 Task: Filter jobs by Pune location.
Action: Mouse moved to (312, 136)
Screenshot: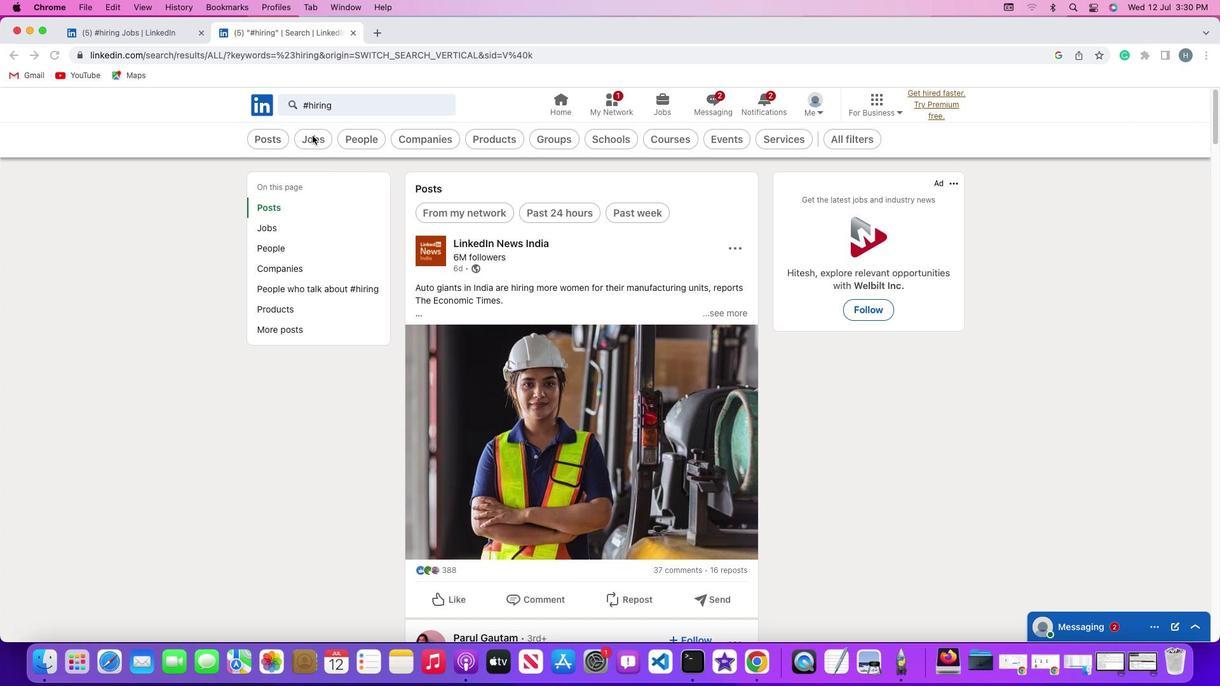 
Action: Mouse pressed left at (312, 136)
Screenshot: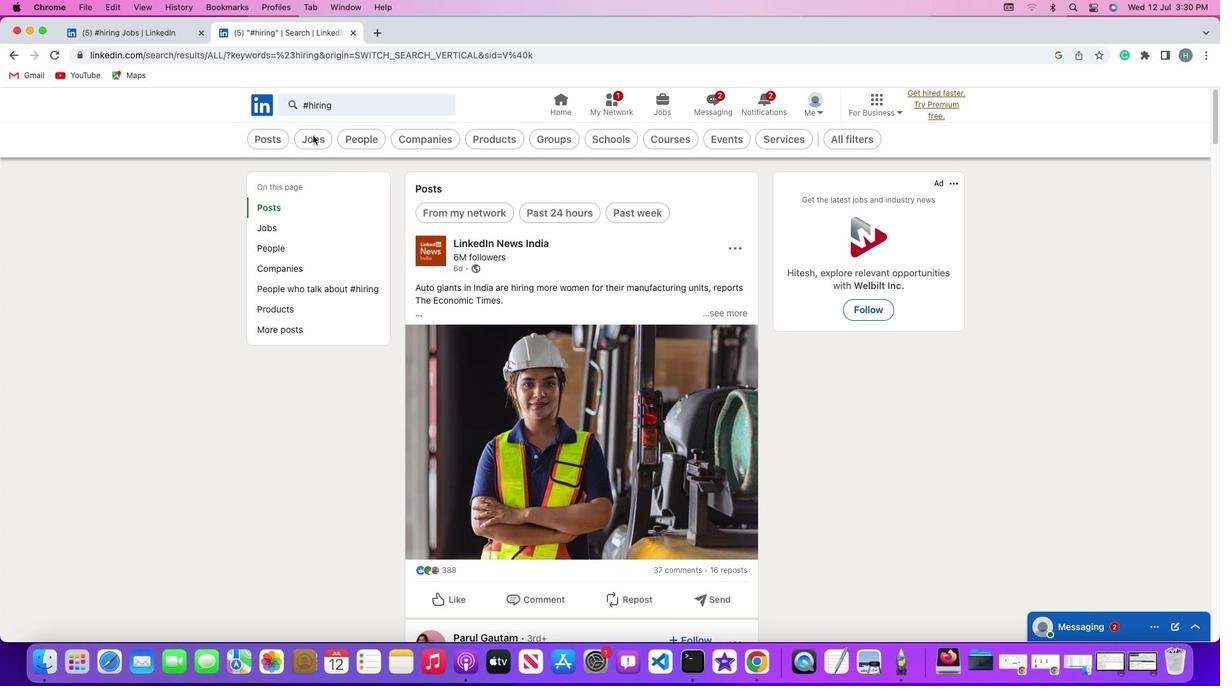 
Action: Mouse moved to (312, 136)
Screenshot: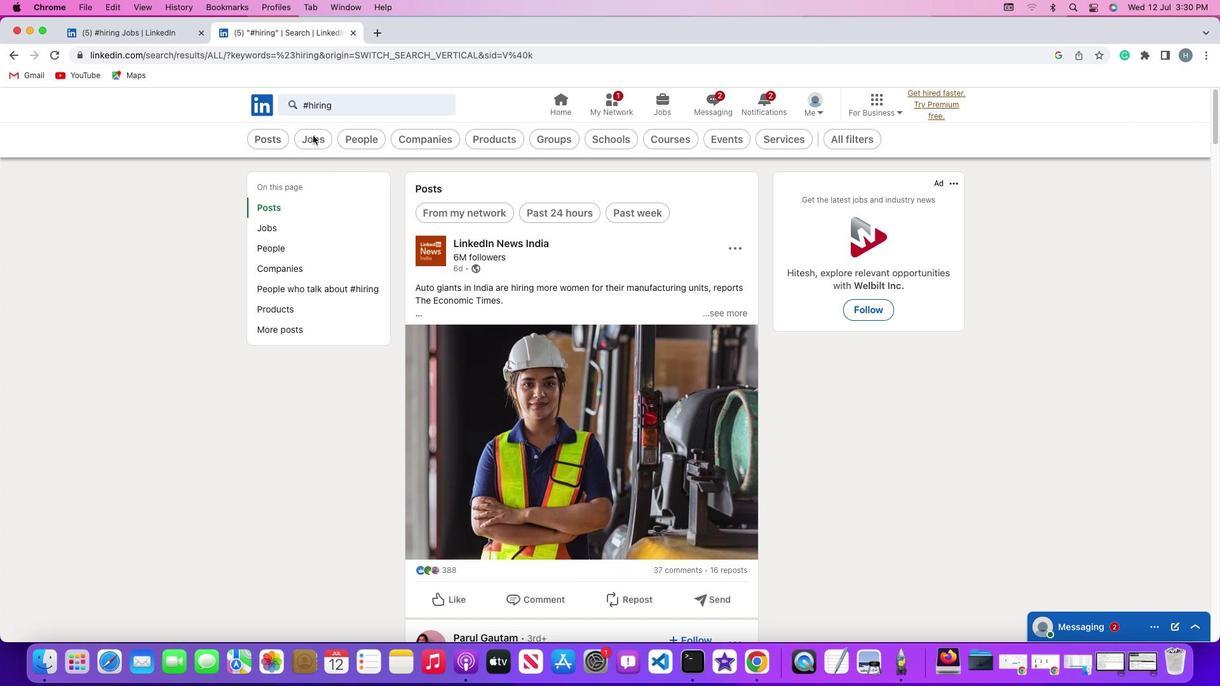 
Action: Mouse pressed left at (312, 136)
Screenshot: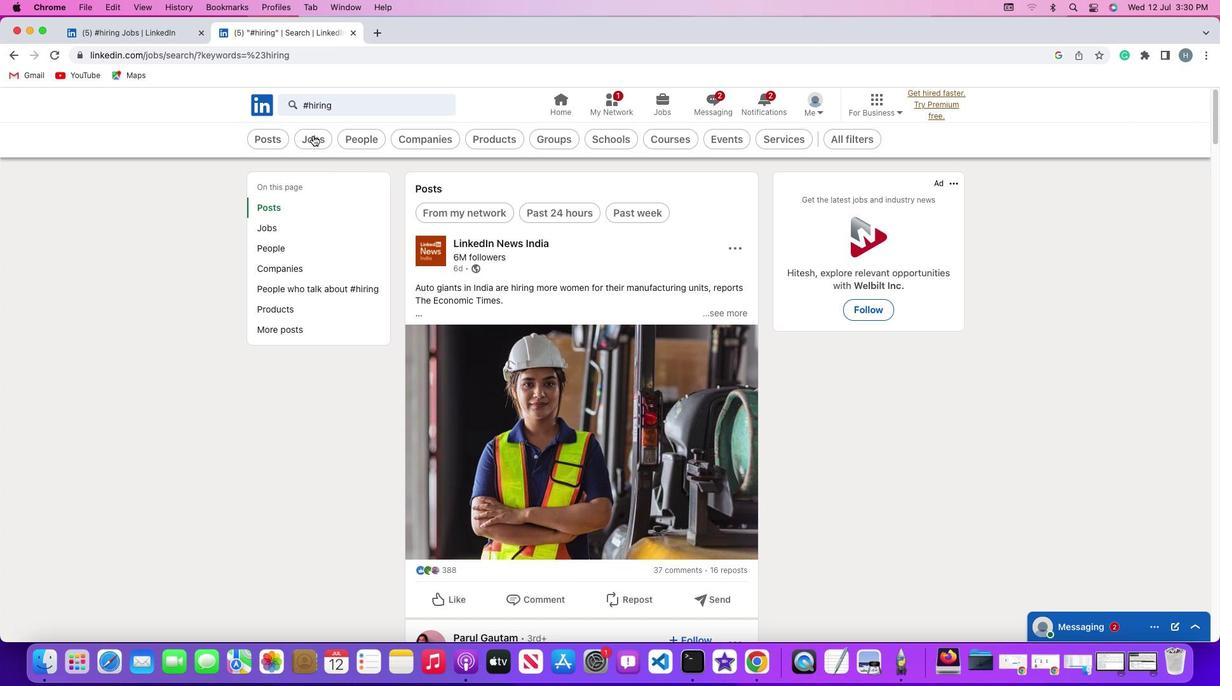 
Action: Mouse moved to (882, 138)
Screenshot: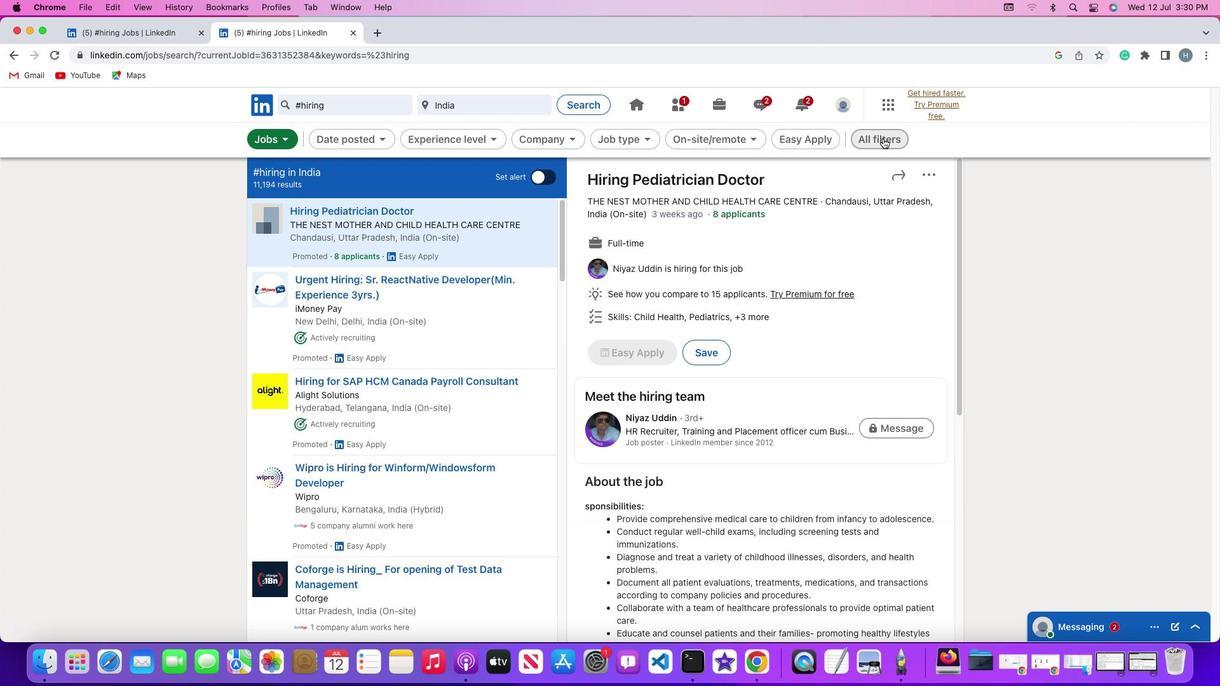 
Action: Mouse pressed left at (882, 138)
Screenshot: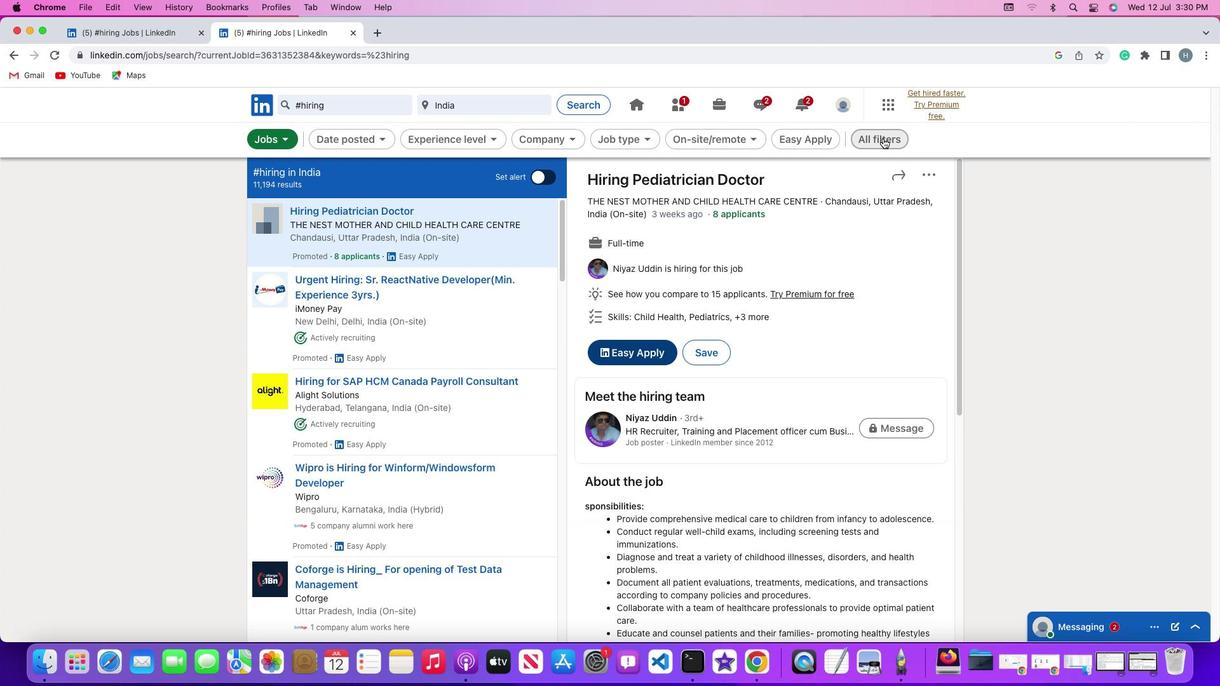 
Action: Mouse moved to (997, 392)
Screenshot: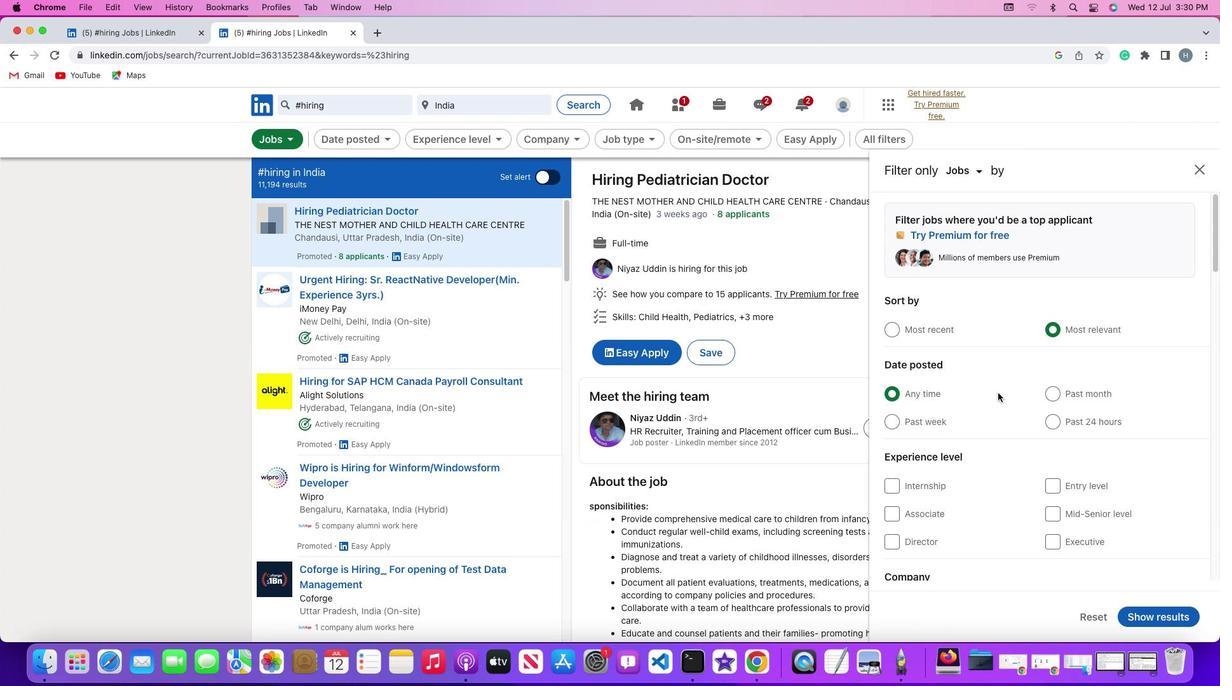
Action: Mouse scrolled (997, 392) with delta (0, 0)
Screenshot: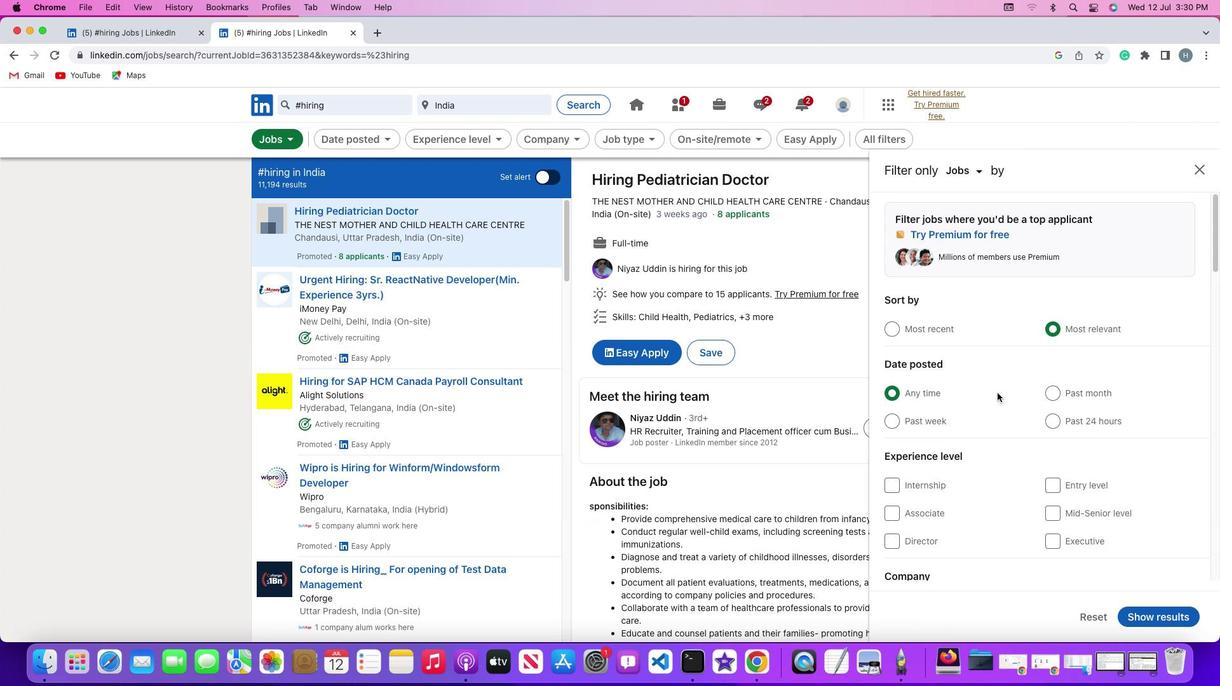 
Action: Mouse moved to (997, 392)
Screenshot: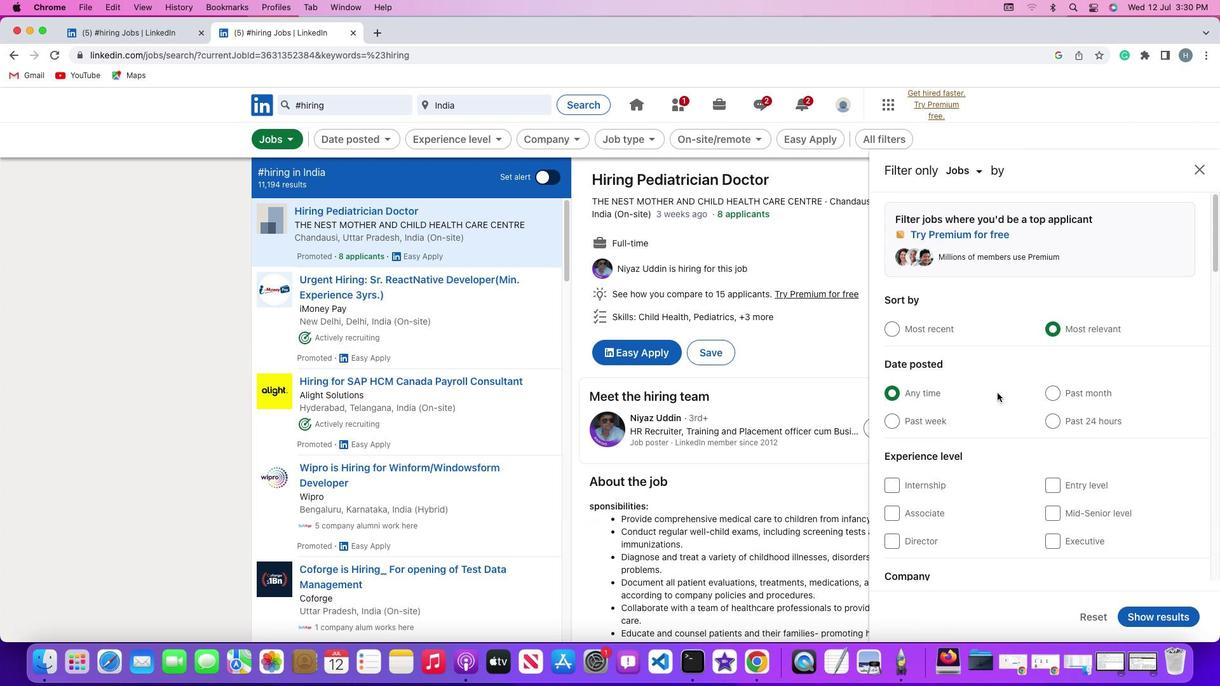 
Action: Mouse scrolled (997, 392) with delta (0, 0)
Screenshot: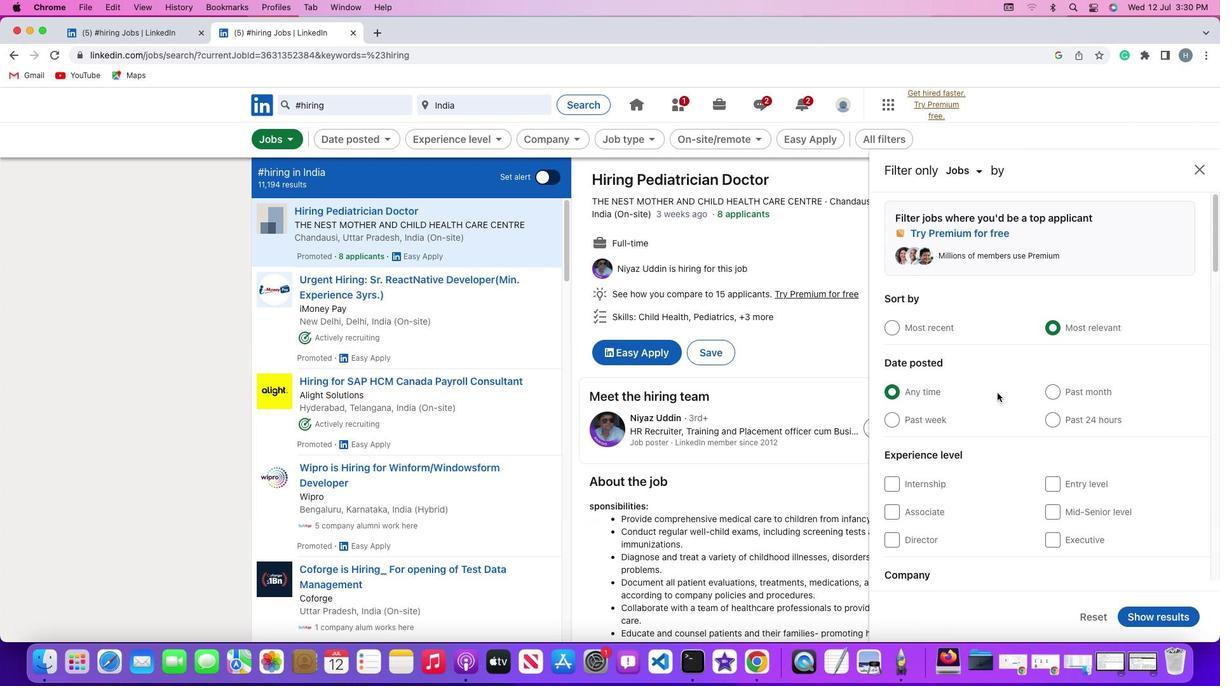 
Action: Mouse scrolled (997, 392) with delta (0, -1)
Screenshot: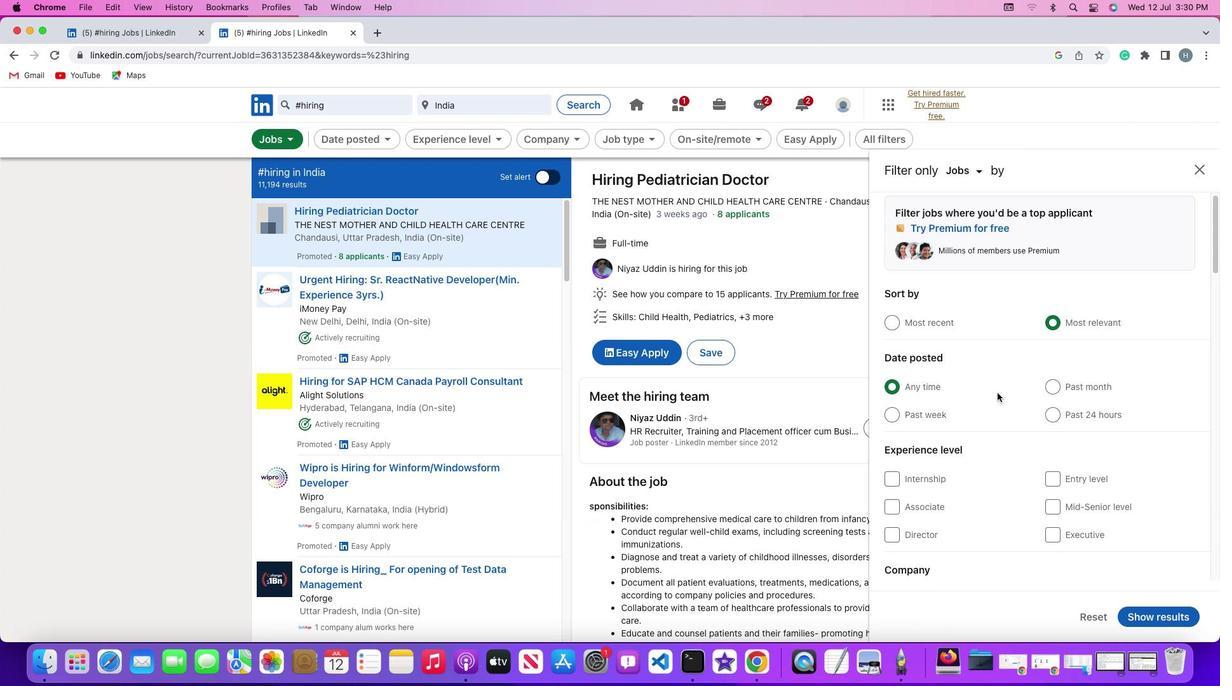 
Action: Mouse scrolled (997, 392) with delta (0, -1)
Screenshot: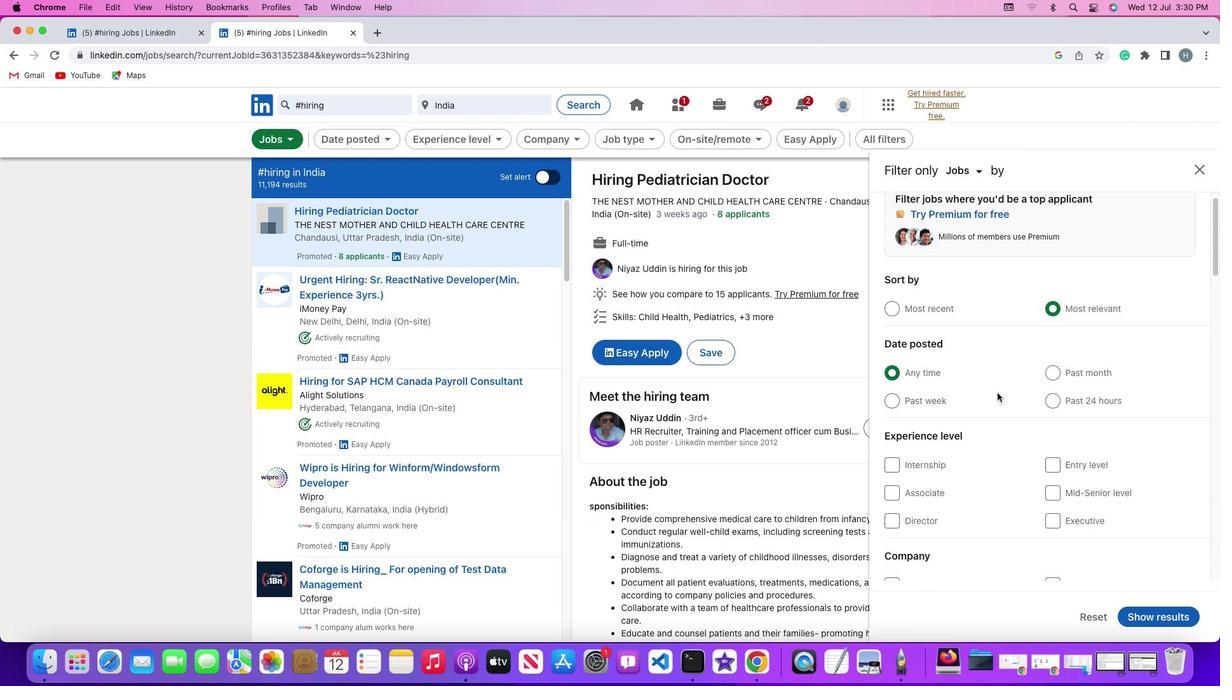 
Action: Mouse scrolled (997, 392) with delta (0, 0)
Screenshot: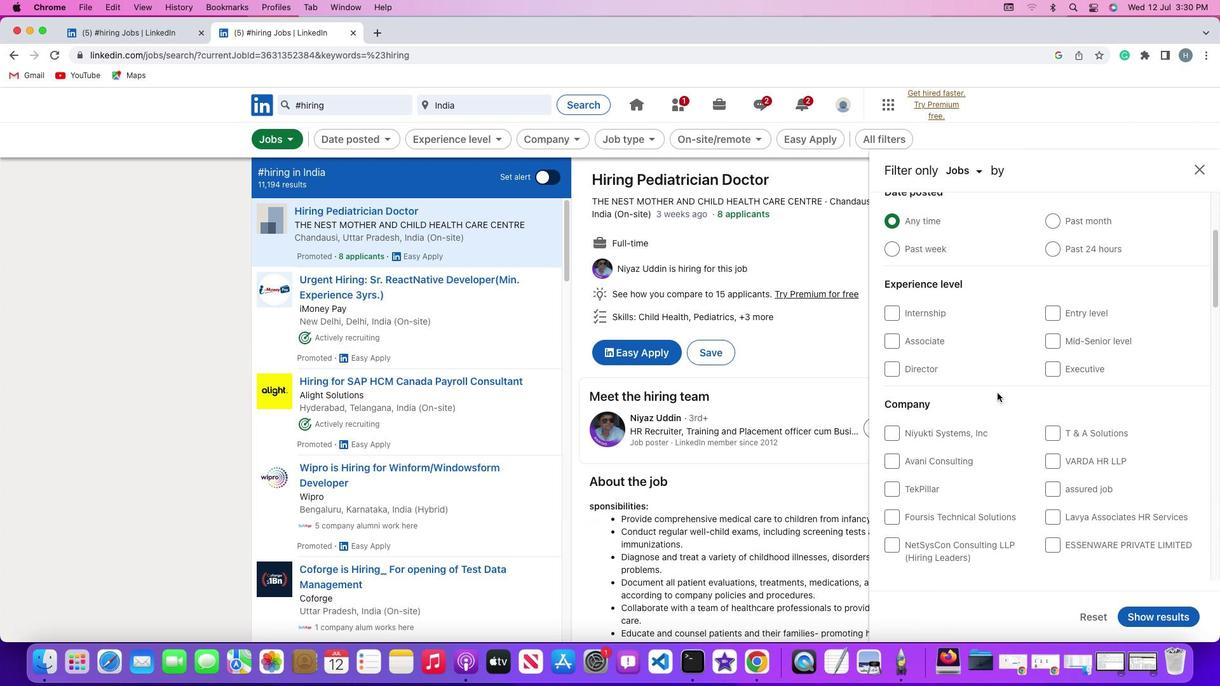 
Action: Mouse scrolled (997, 392) with delta (0, 0)
Screenshot: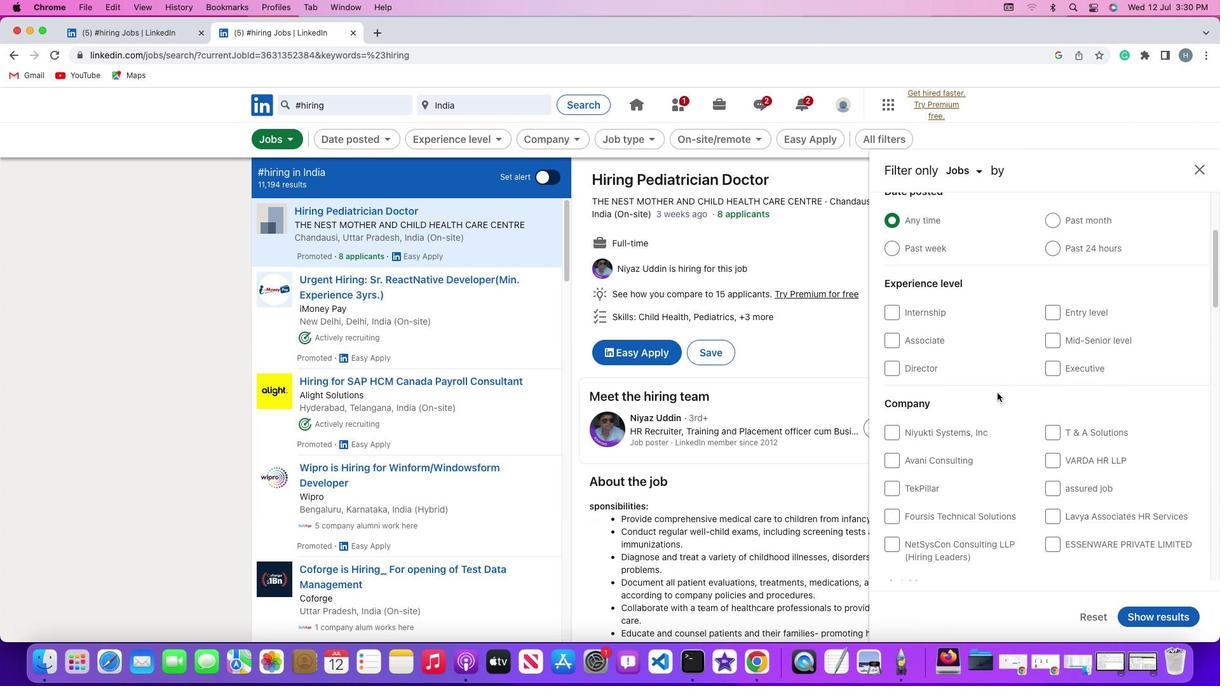 
Action: Mouse scrolled (997, 392) with delta (0, -1)
Screenshot: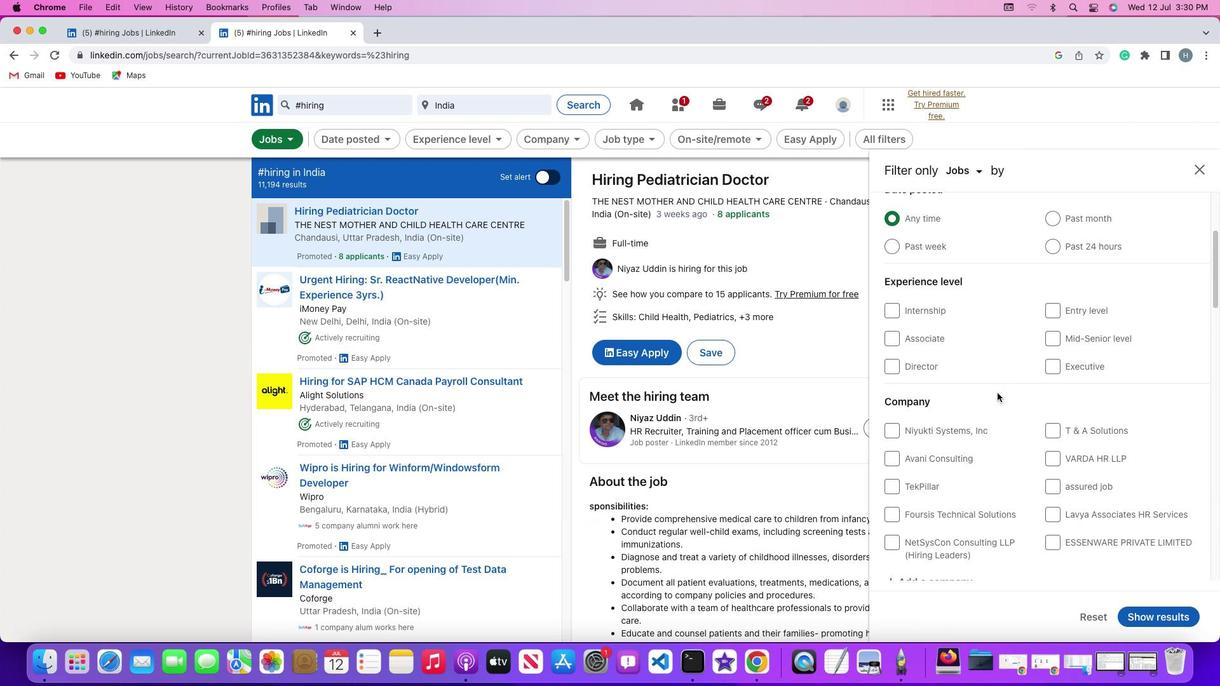 
Action: Mouse scrolled (997, 392) with delta (0, -1)
Screenshot: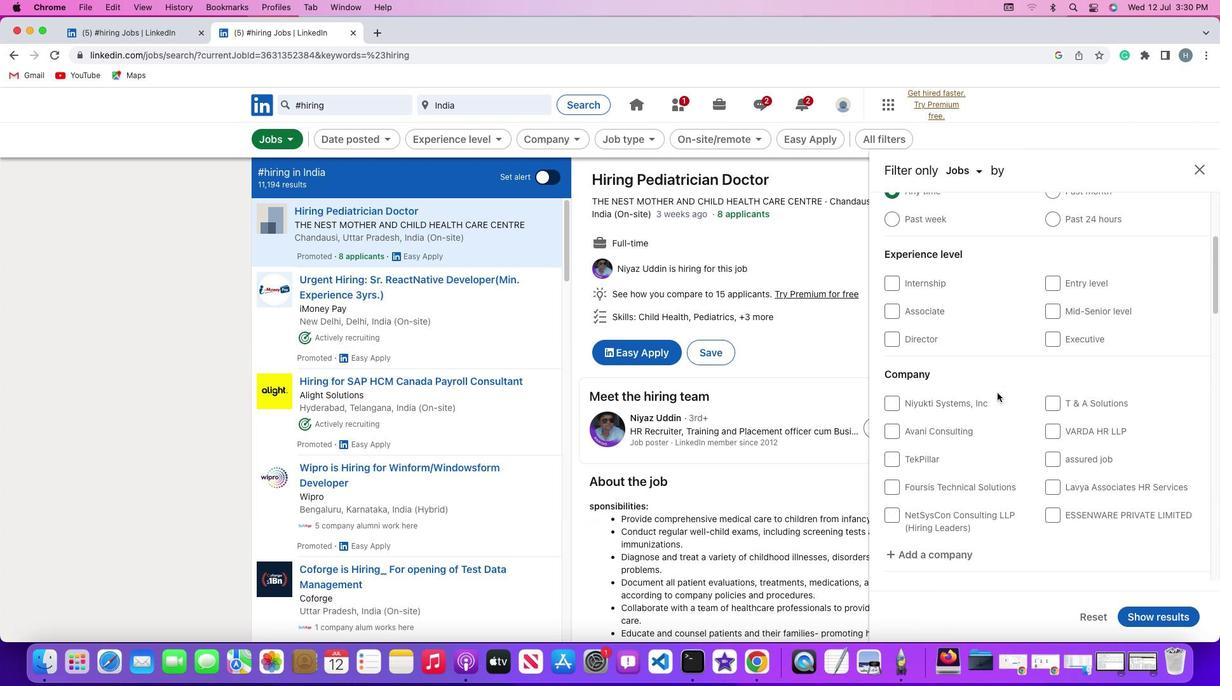 
Action: Mouse scrolled (997, 392) with delta (0, 0)
Screenshot: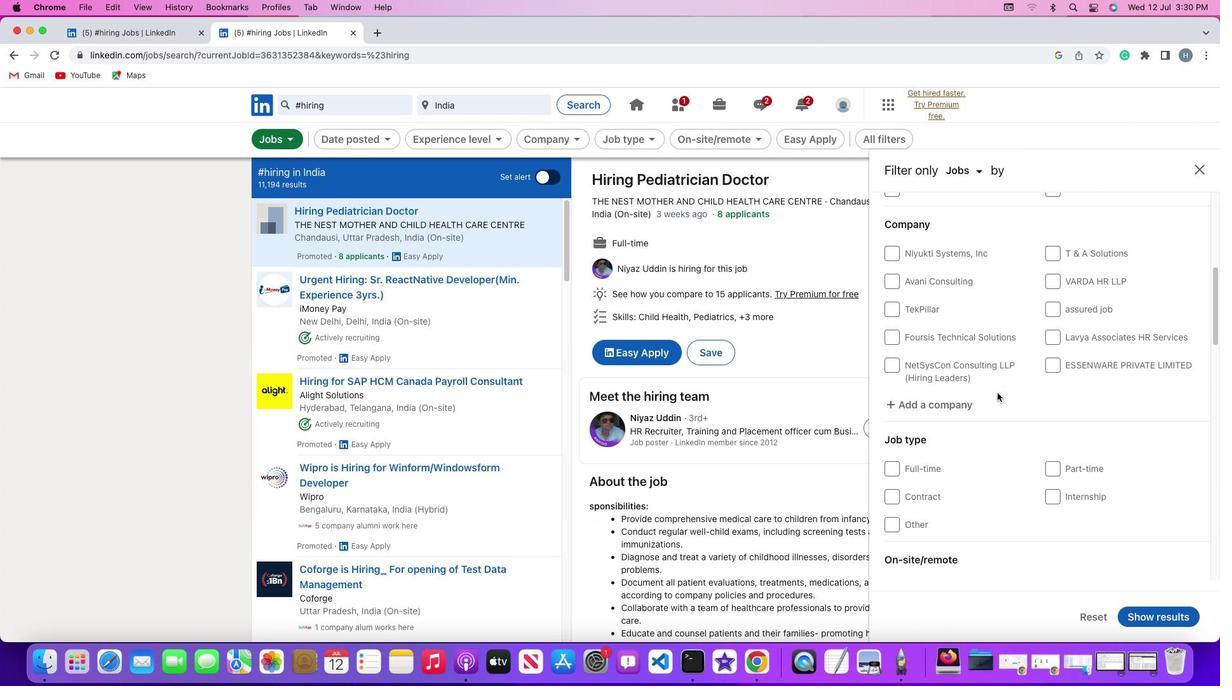 
Action: Mouse scrolled (997, 392) with delta (0, 0)
Screenshot: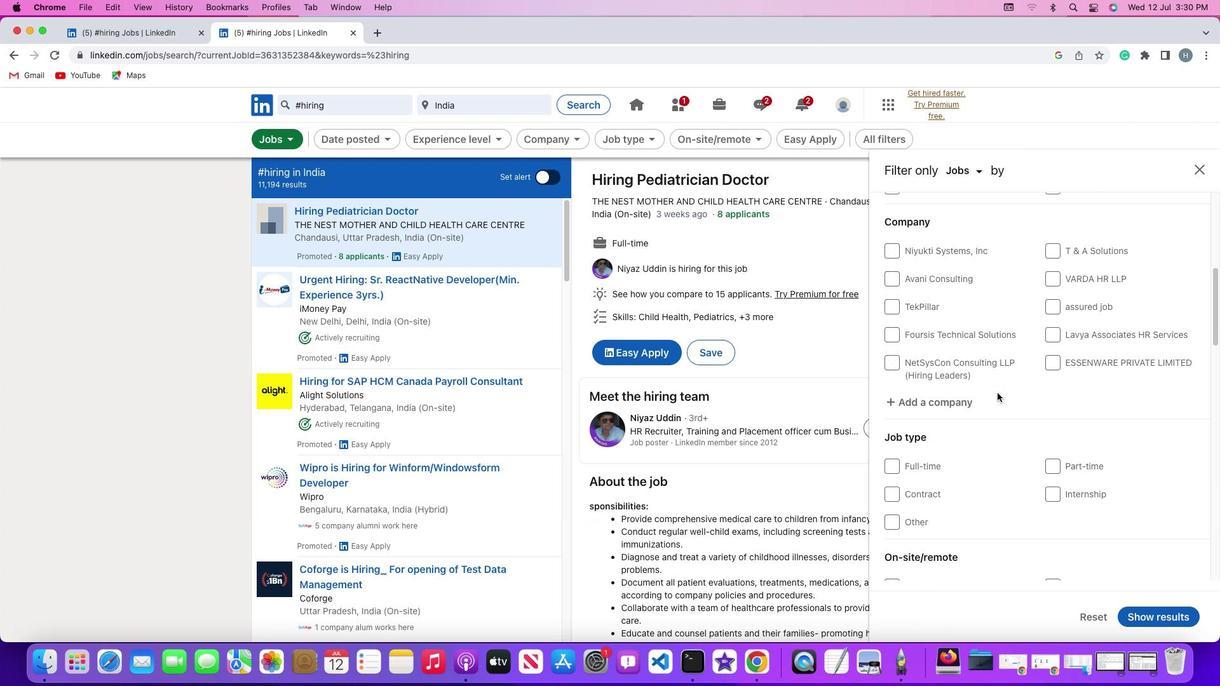 
Action: Mouse scrolled (997, 392) with delta (0, -1)
Screenshot: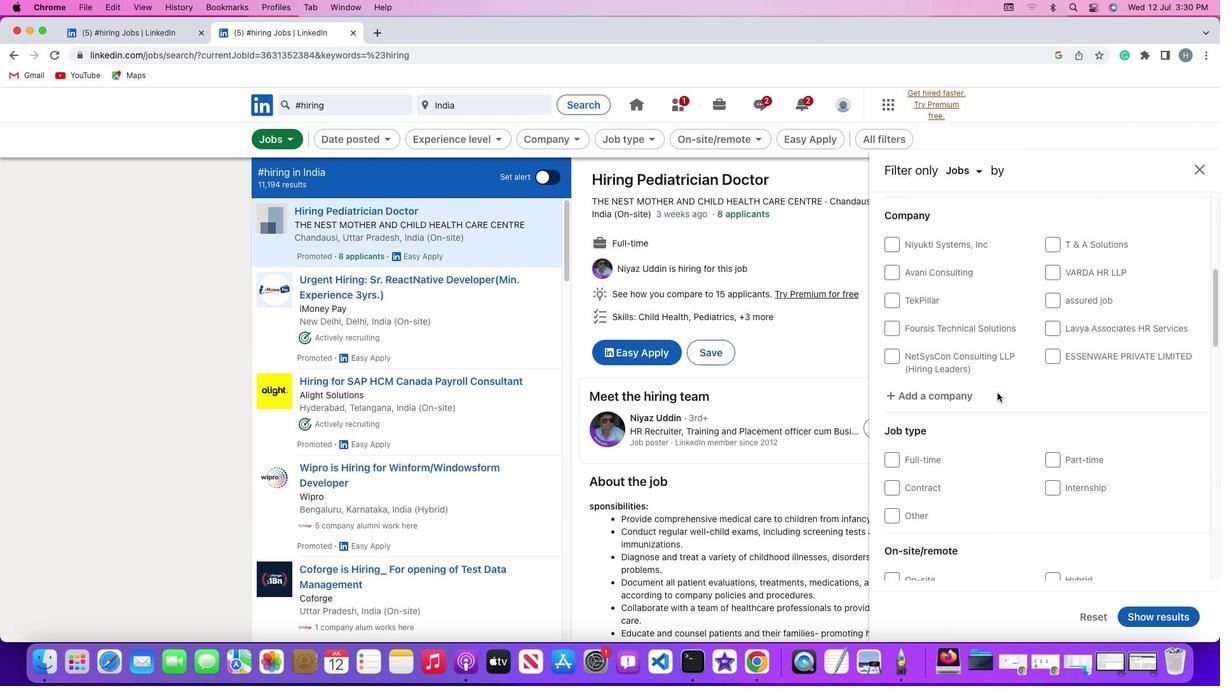 
Action: Mouse scrolled (997, 392) with delta (0, 0)
Screenshot: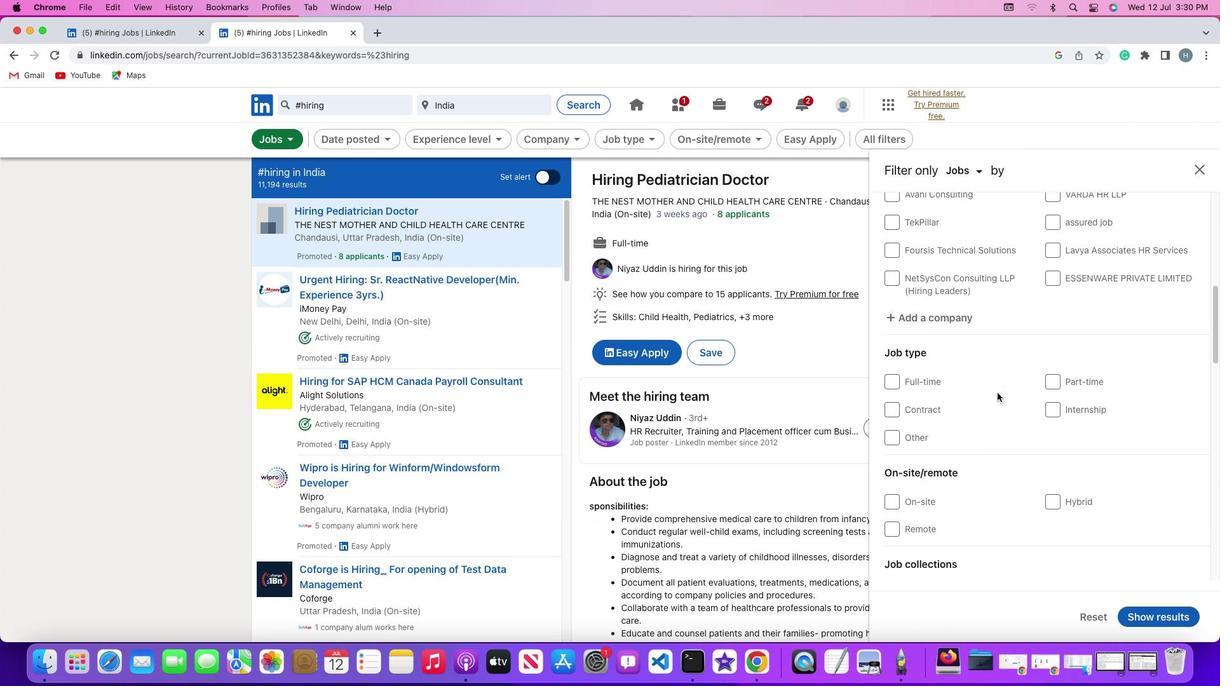 
Action: Mouse scrolled (997, 392) with delta (0, 0)
Screenshot: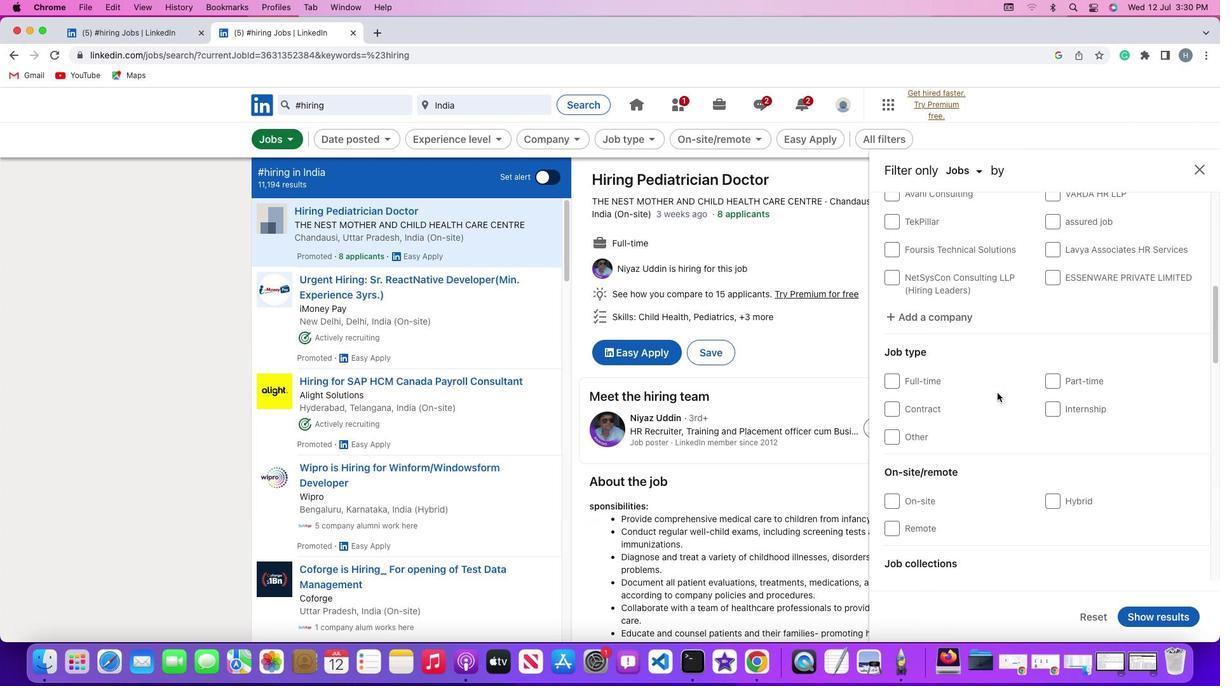 
Action: Mouse scrolled (997, 392) with delta (0, -1)
Screenshot: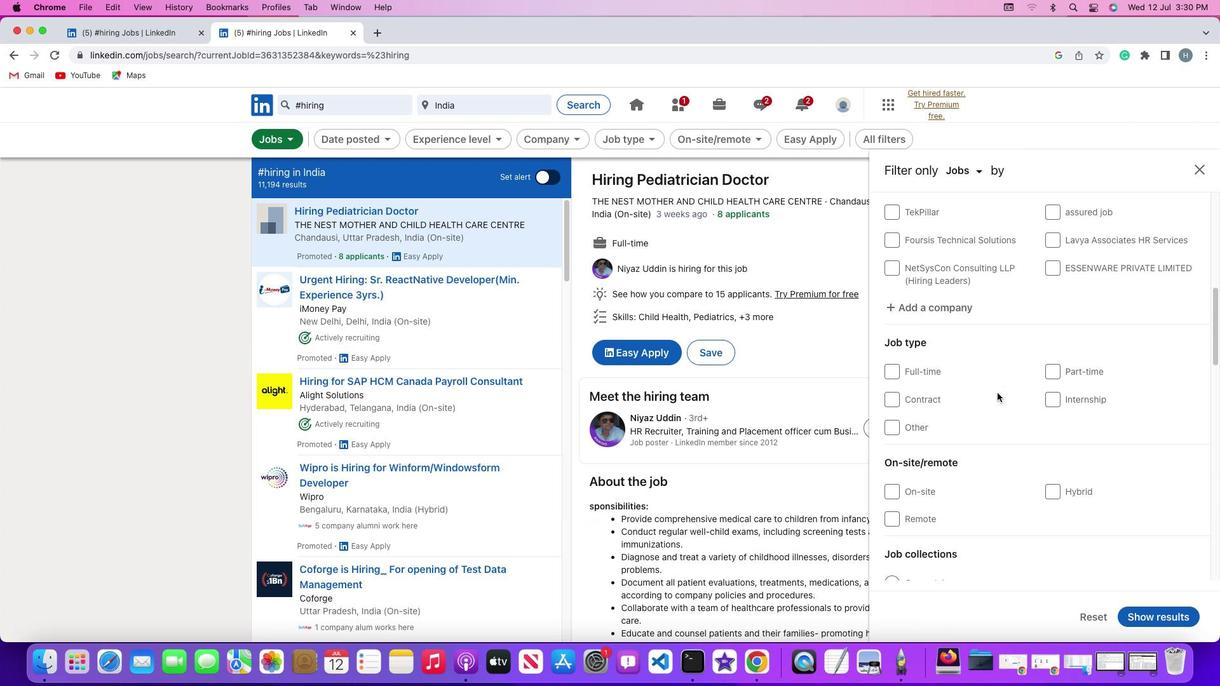 
Action: Mouse scrolled (997, 392) with delta (0, 0)
Screenshot: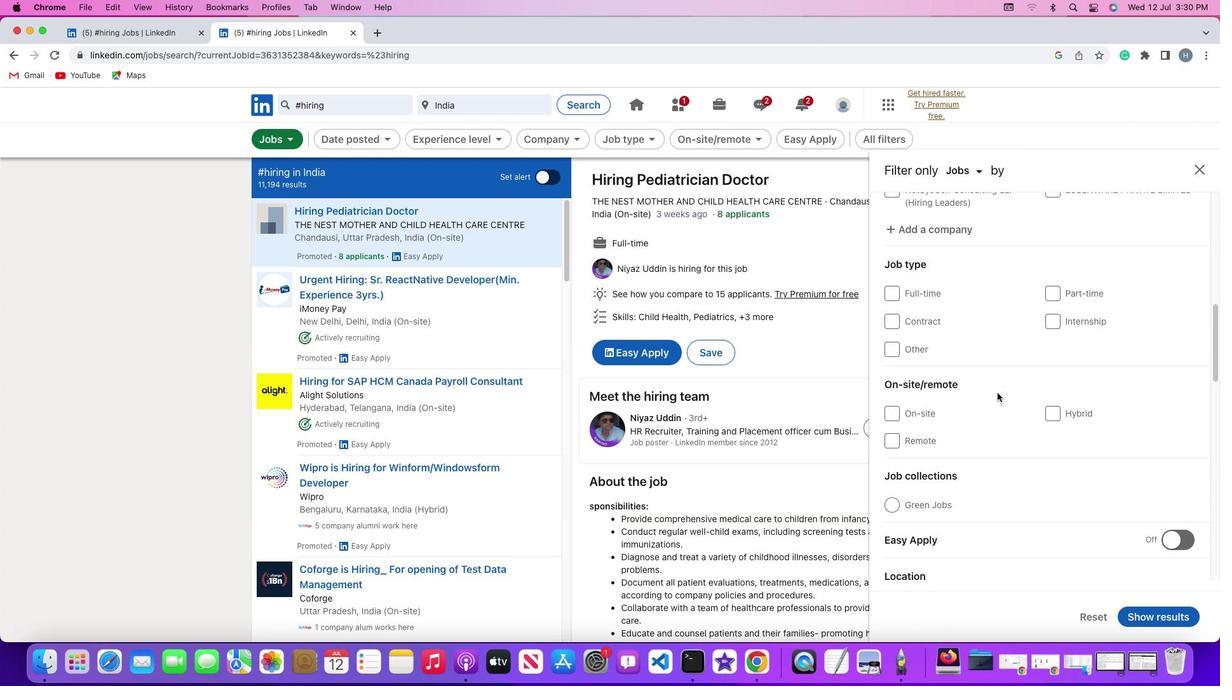 
Action: Mouse scrolled (997, 392) with delta (0, 0)
Screenshot: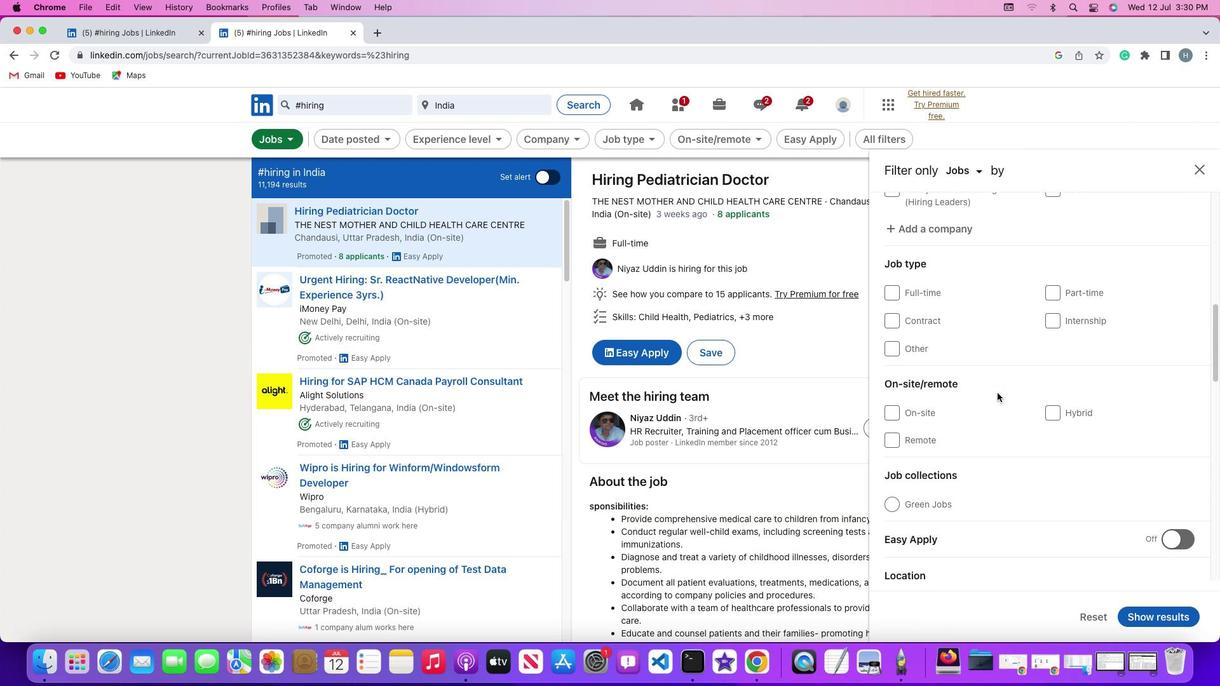 
Action: Mouse scrolled (997, 392) with delta (0, -1)
Screenshot: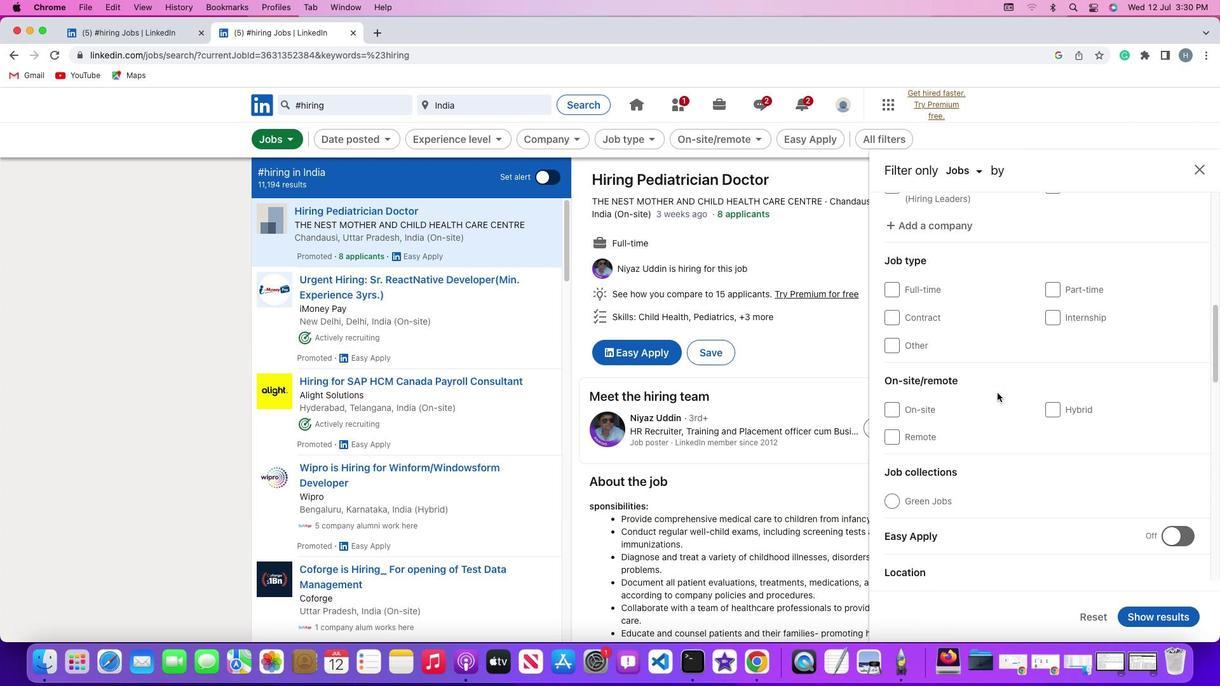
Action: Mouse scrolled (997, 392) with delta (0, 0)
Screenshot: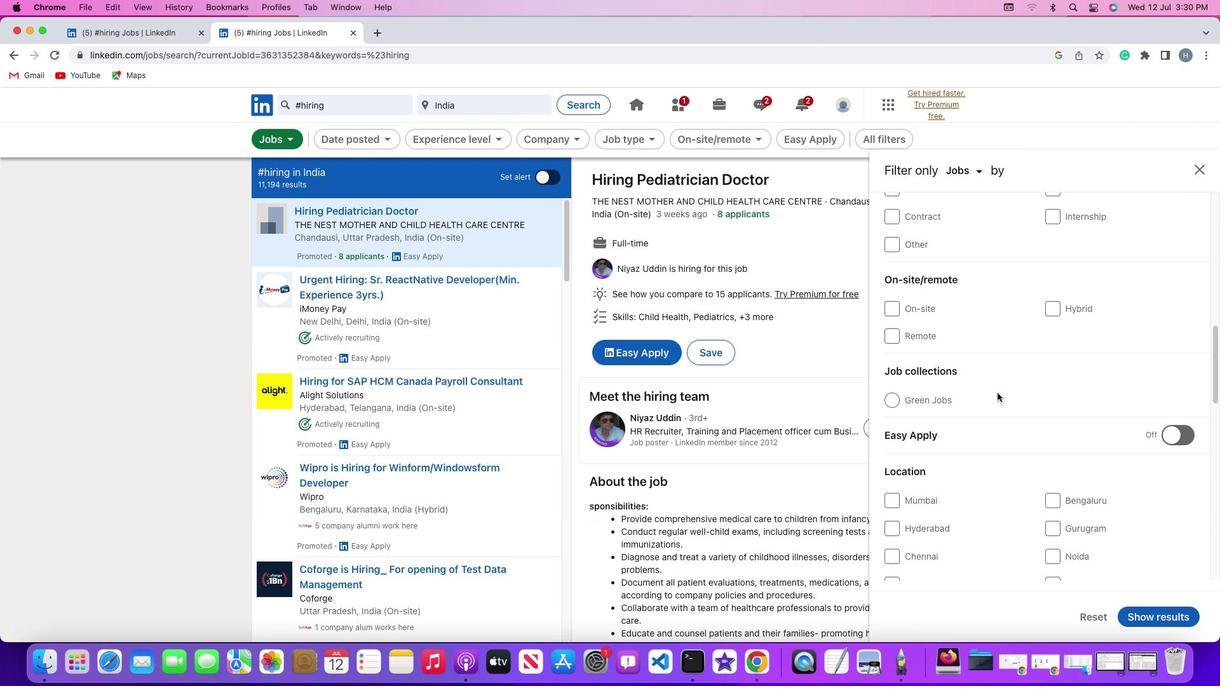 
Action: Mouse scrolled (997, 392) with delta (0, 0)
Screenshot: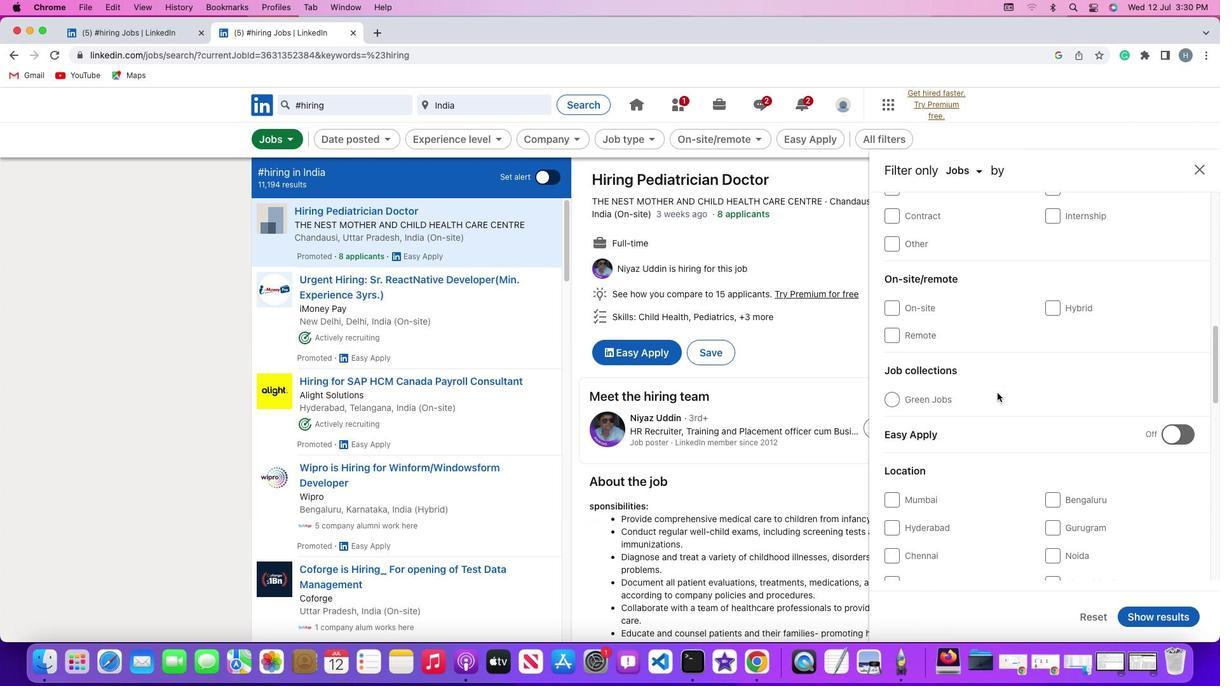 
Action: Mouse scrolled (997, 392) with delta (0, -1)
Screenshot: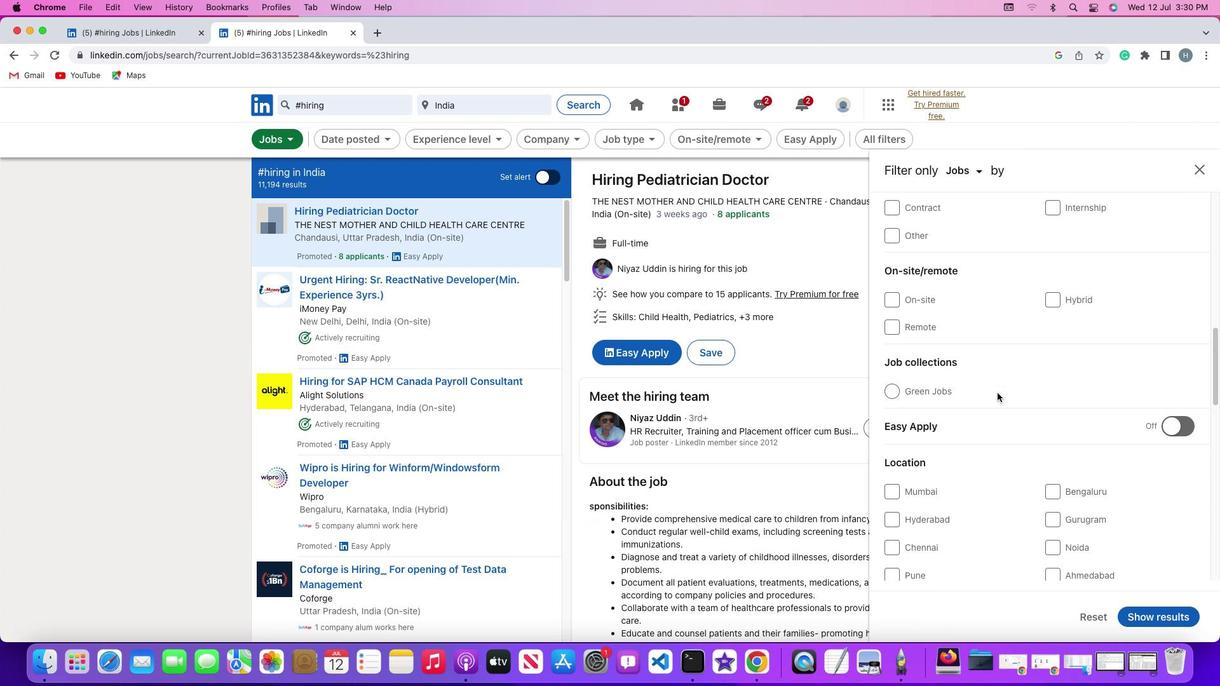 
Action: Mouse scrolled (997, 392) with delta (0, 0)
Screenshot: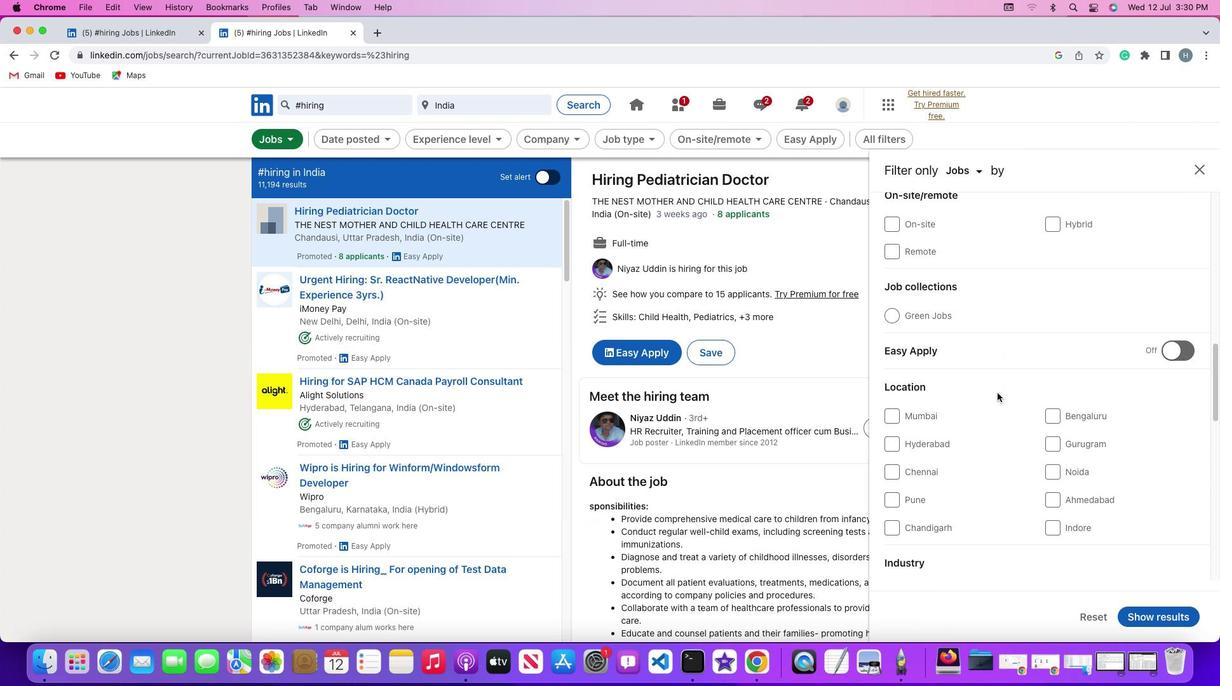 
Action: Mouse scrolled (997, 392) with delta (0, 0)
Screenshot: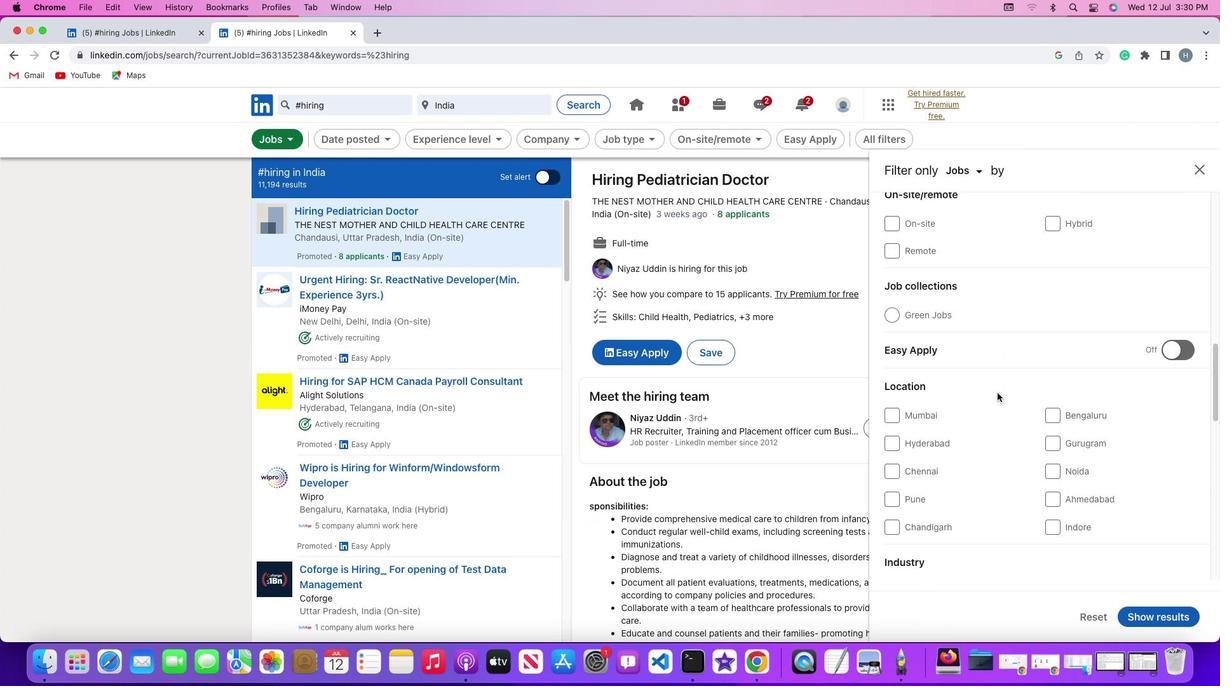 
Action: Mouse scrolled (997, 392) with delta (0, -1)
Screenshot: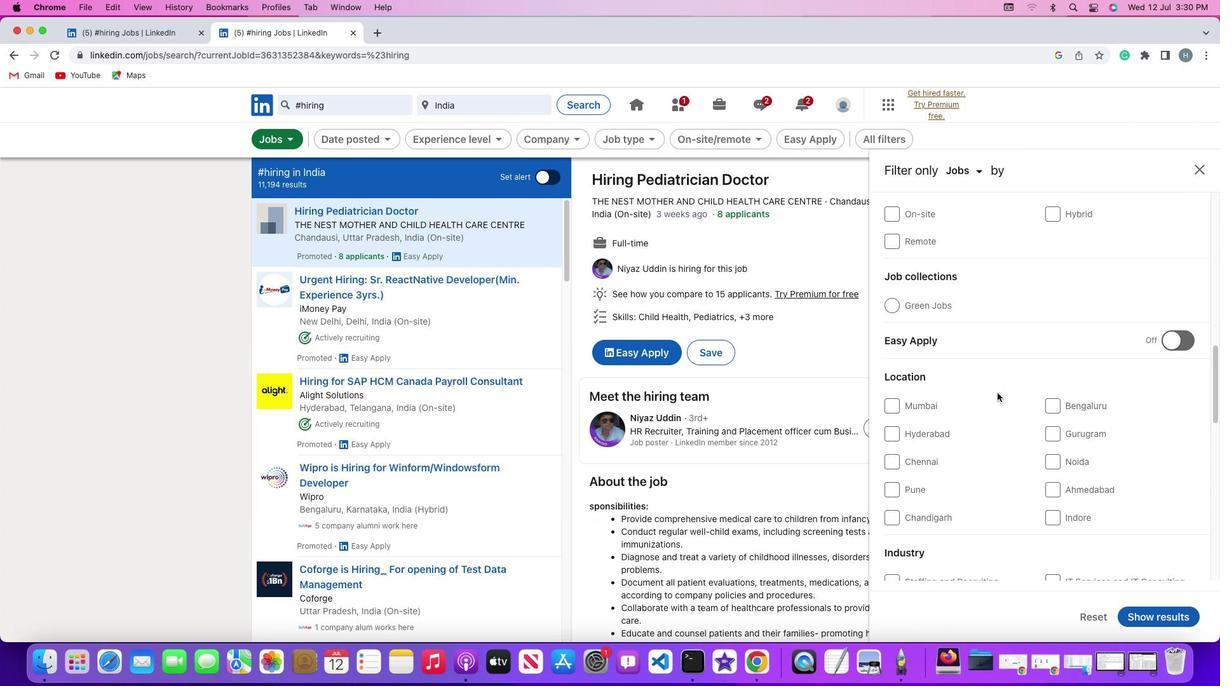 
Action: Mouse scrolled (997, 392) with delta (0, 0)
Screenshot: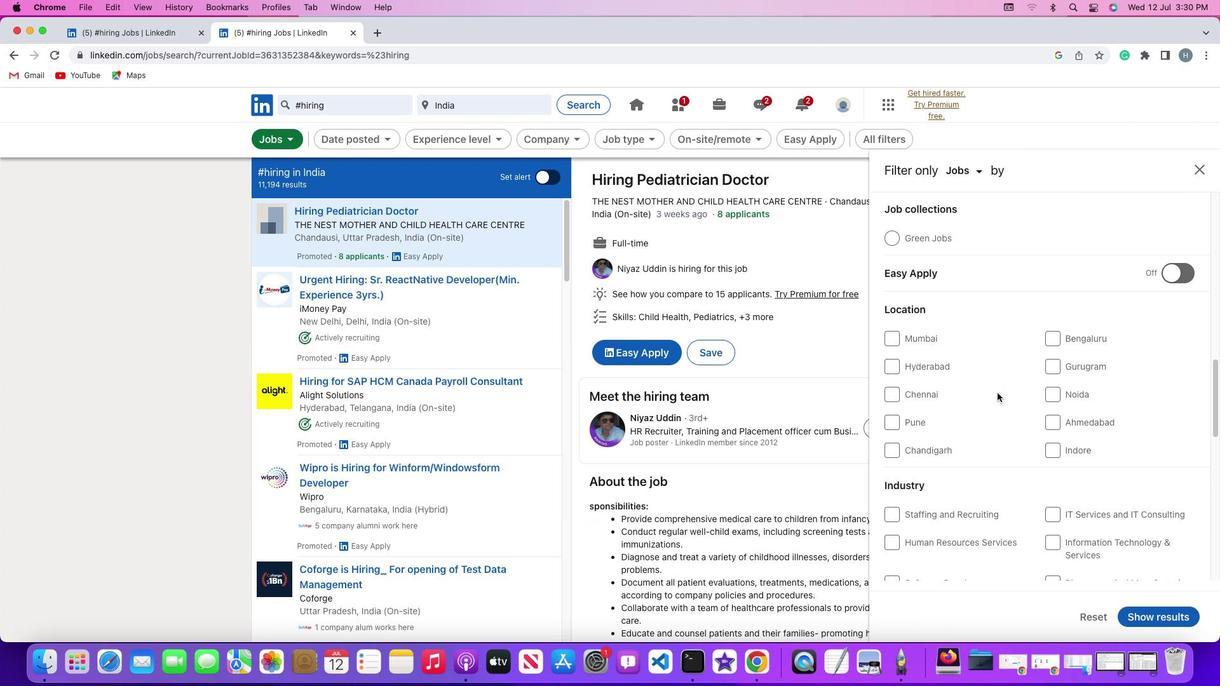 
Action: Mouse scrolled (997, 392) with delta (0, 0)
Screenshot: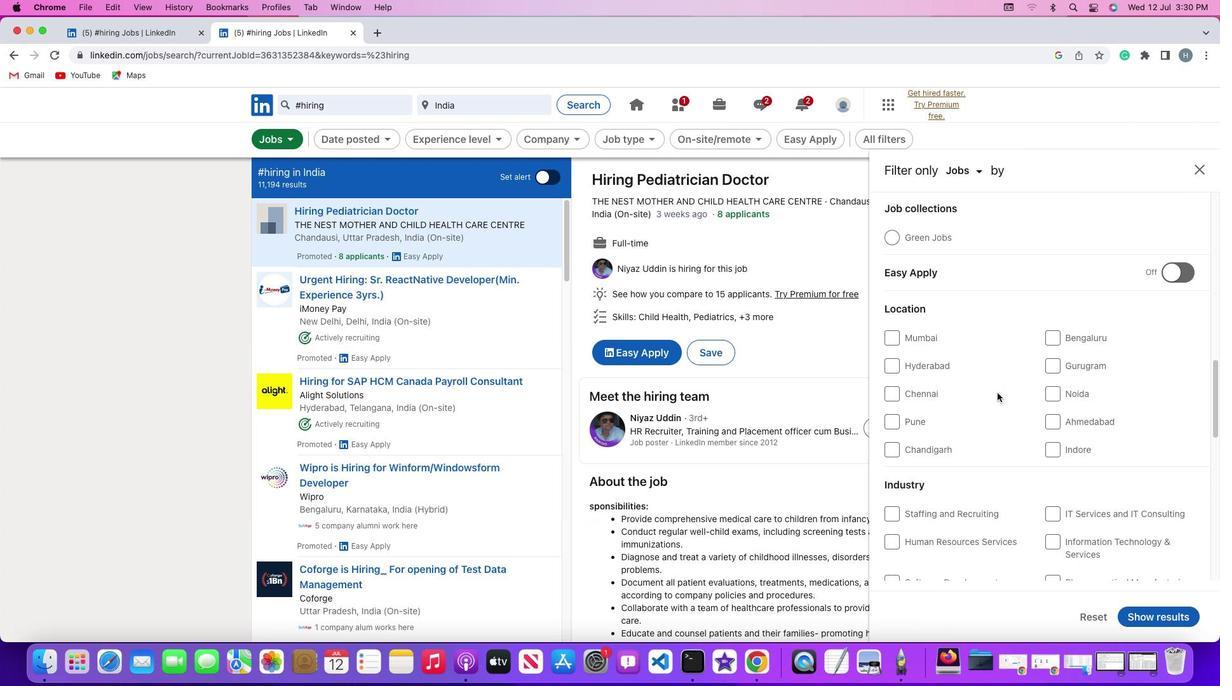 
Action: Mouse moved to (892, 403)
Screenshot: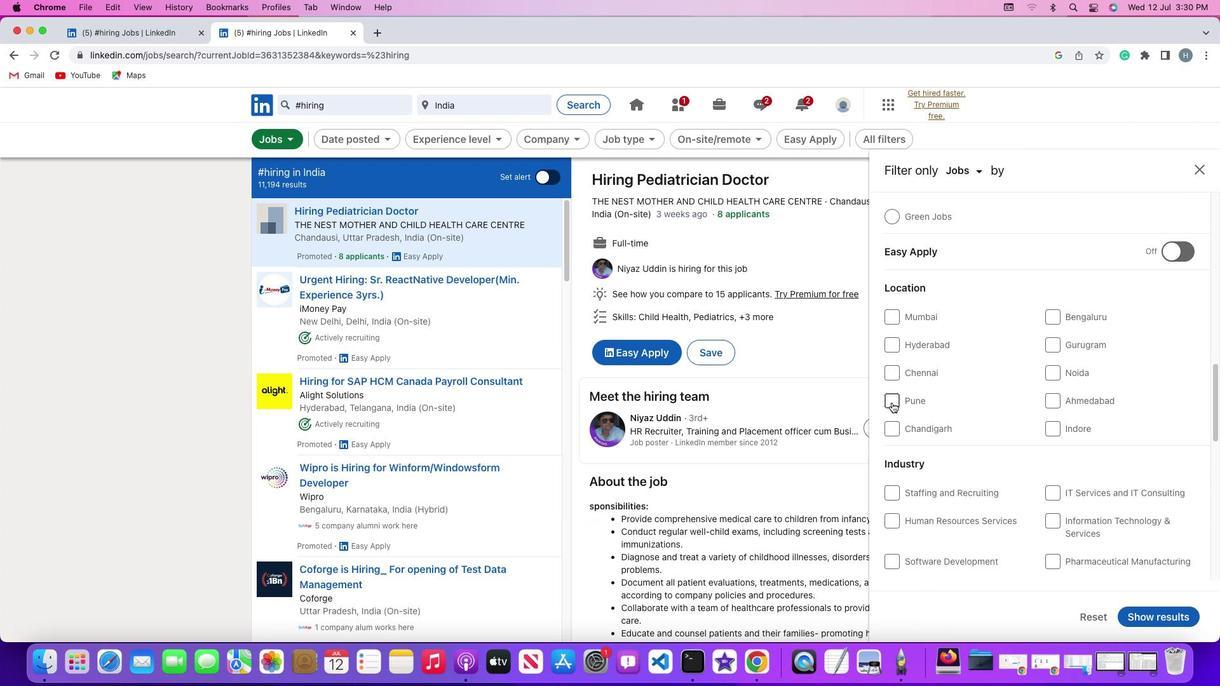 
Action: Mouse pressed left at (892, 403)
Screenshot: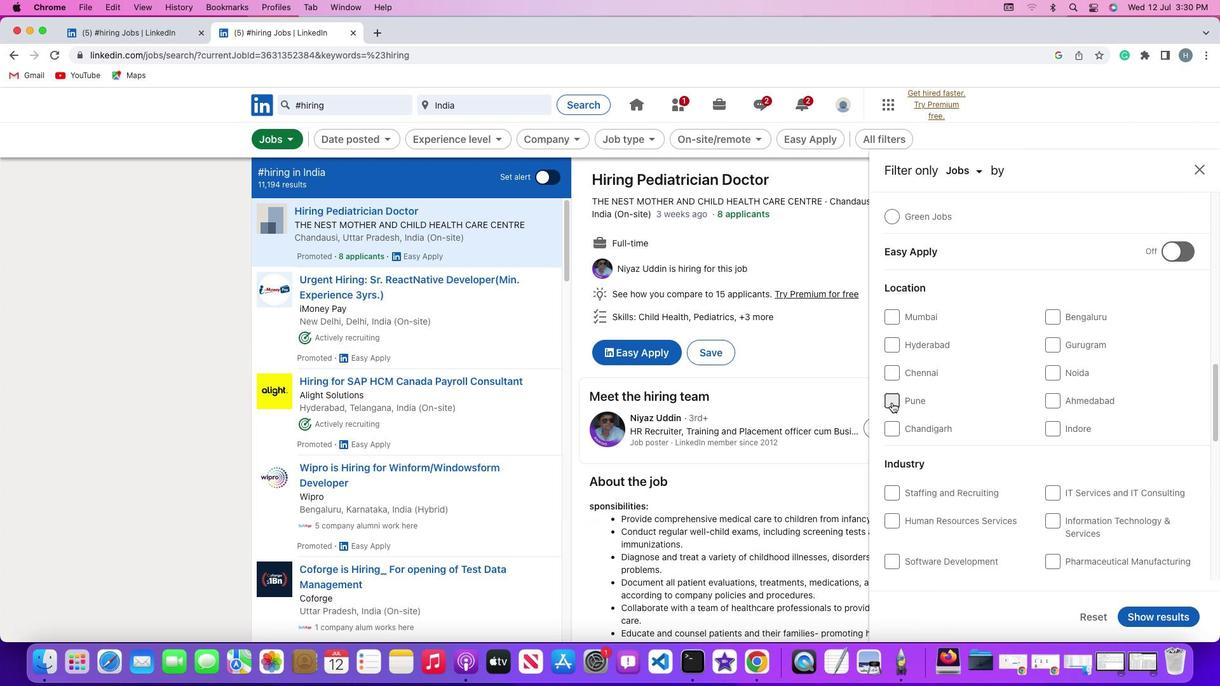 
Action: Mouse moved to (1149, 614)
Screenshot: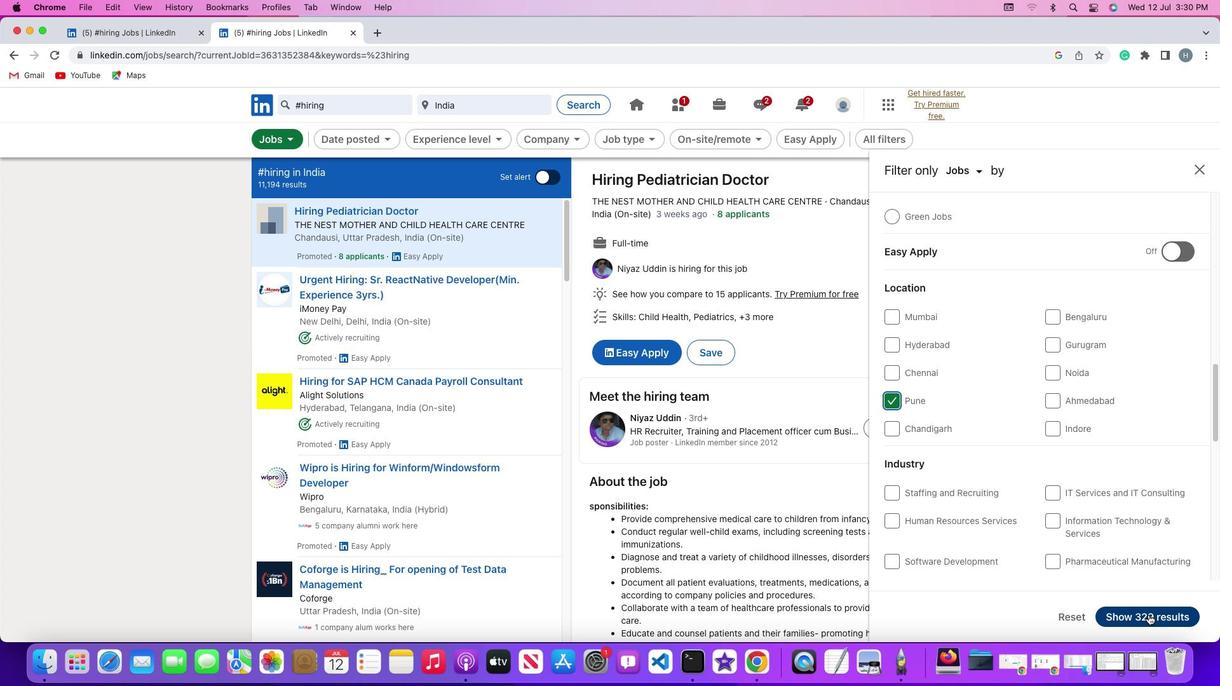 
Action: Mouse pressed left at (1149, 614)
Screenshot: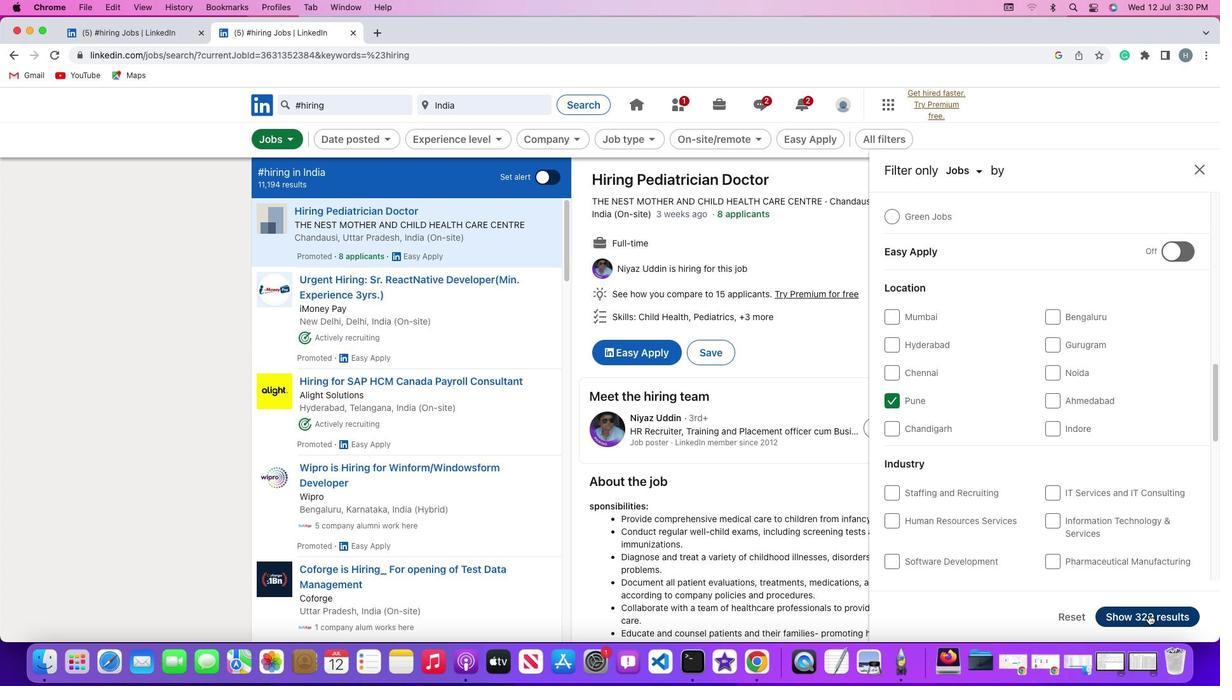 
Action: Mouse moved to (1032, 380)
Screenshot: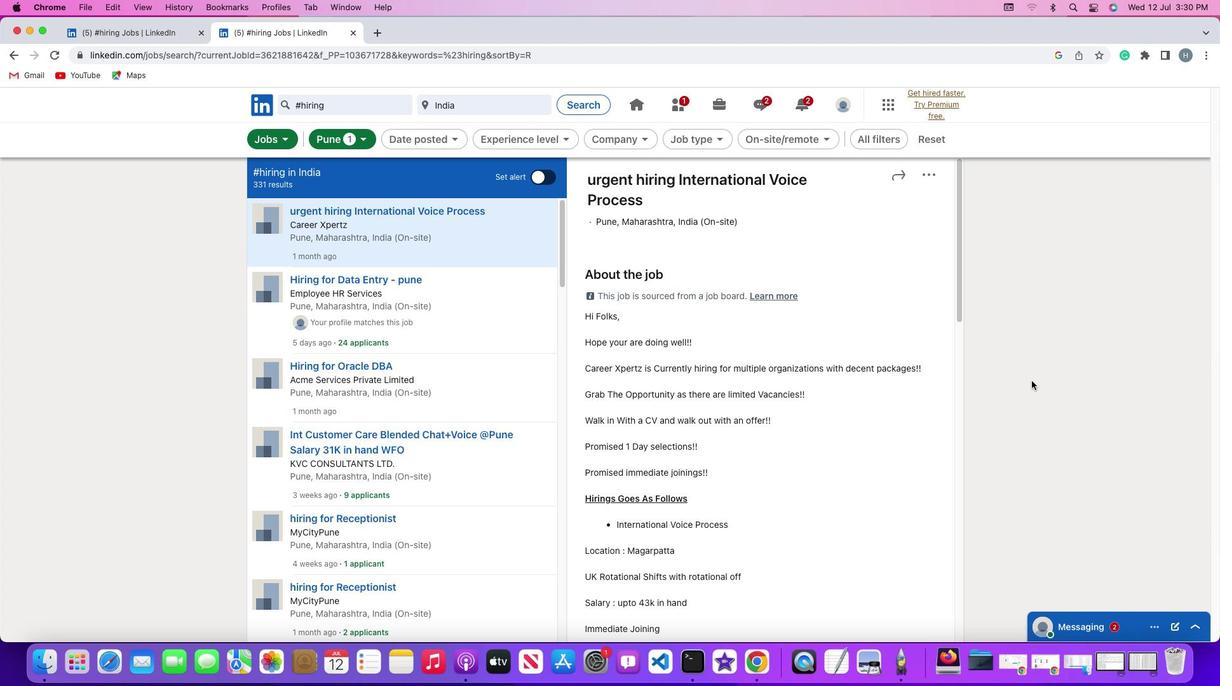 
